 Task: Apply the border width 1pt in the file "Party Invitation".
Action: Mouse moved to (193, 83)
Screenshot: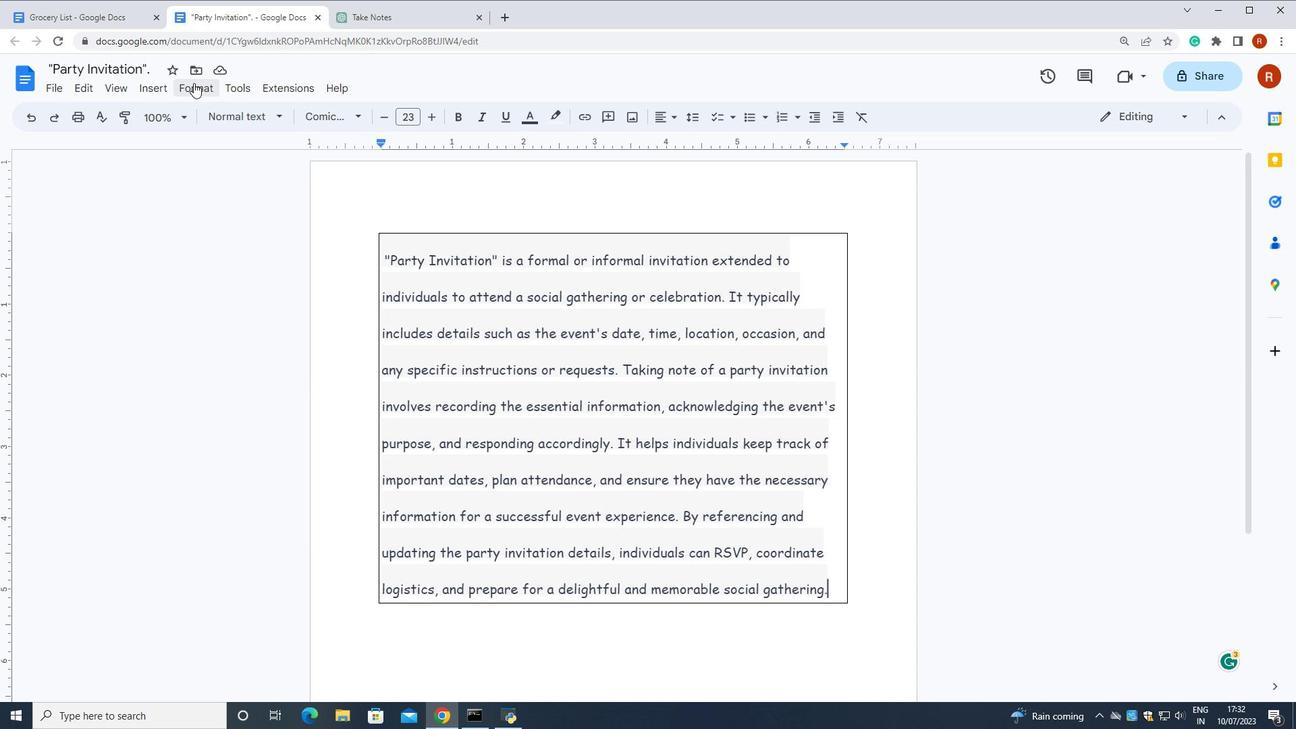 
Action: Mouse pressed left at (193, 83)
Screenshot: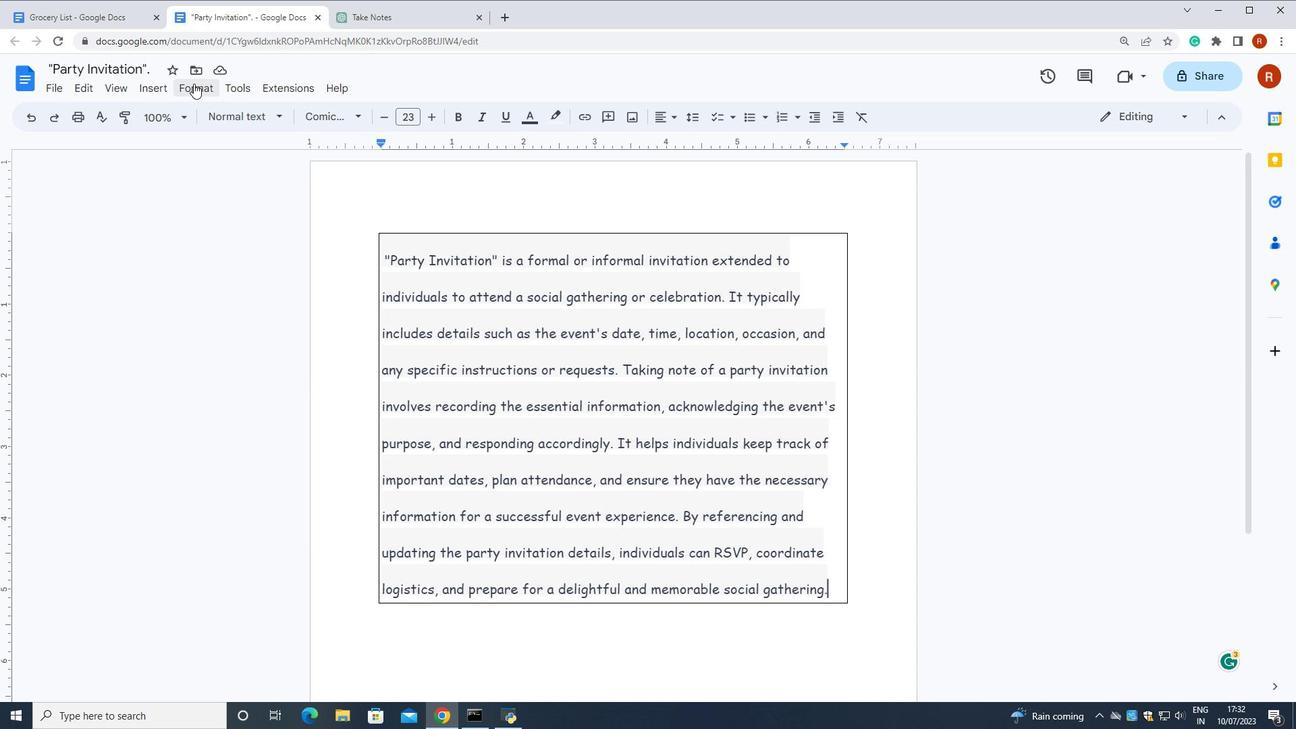 
Action: Mouse moved to (438, 136)
Screenshot: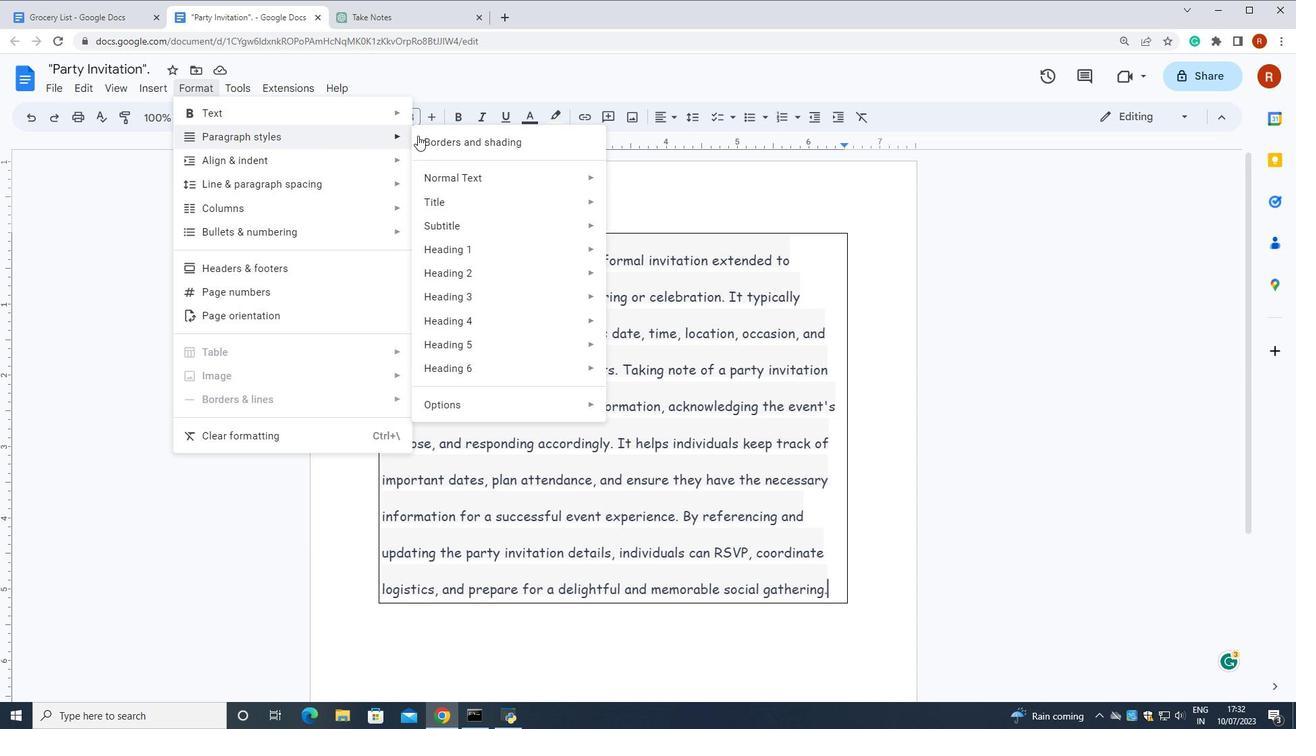 
Action: Mouse pressed left at (438, 136)
Screenshot: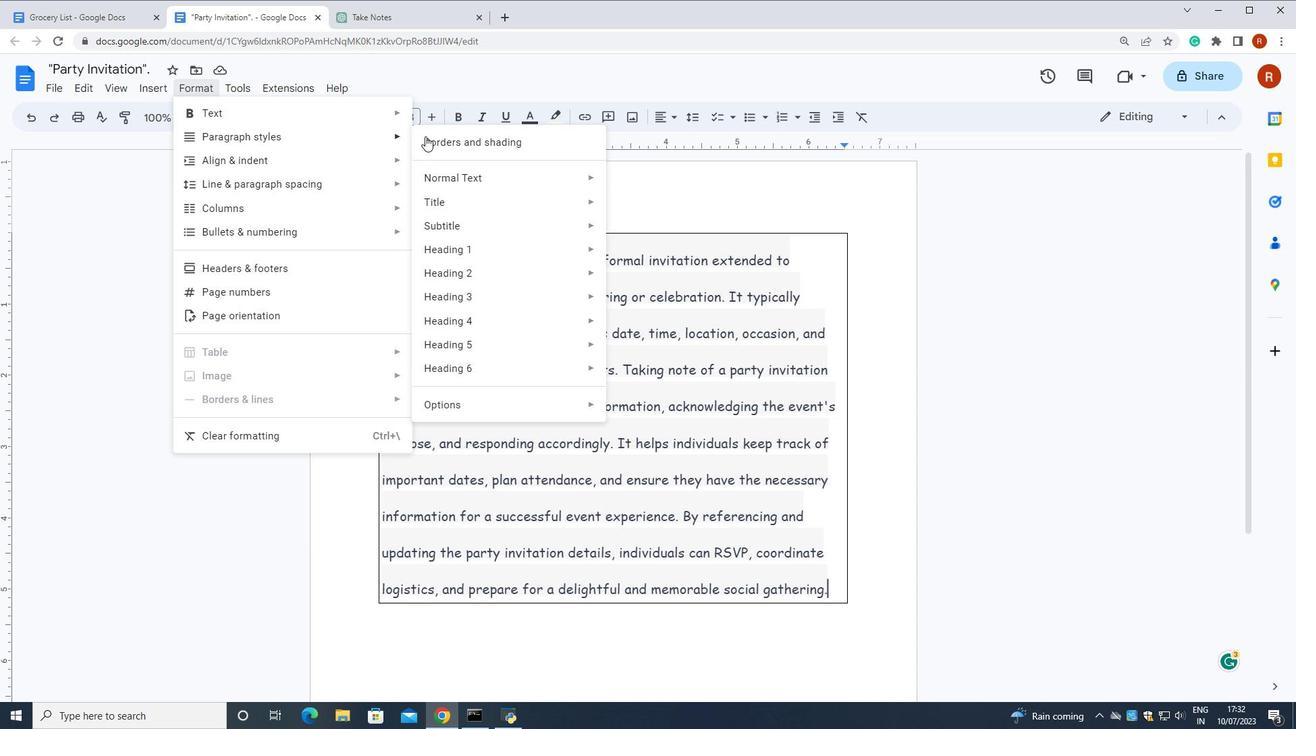 
Action: Mouse moved to (732, 311)
Screenshot: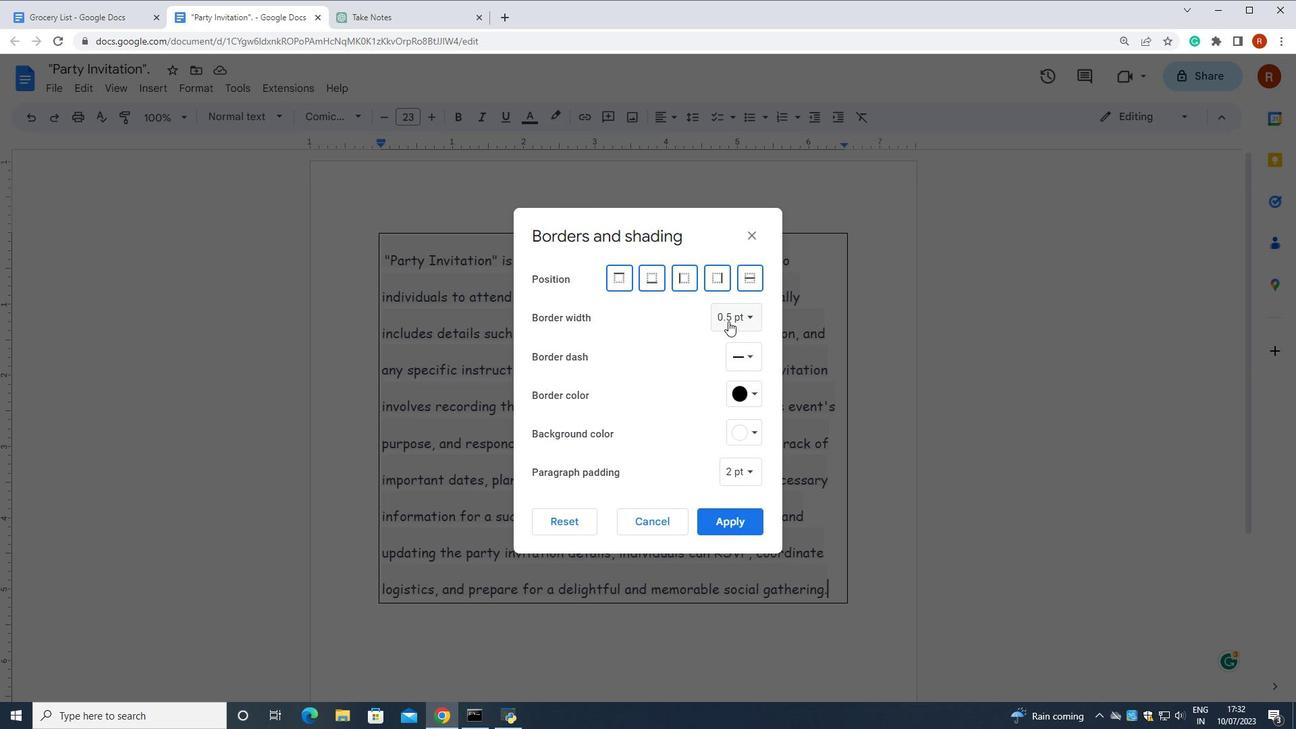 
Action: Mouse pressed left at (732, 311)
Screenshot: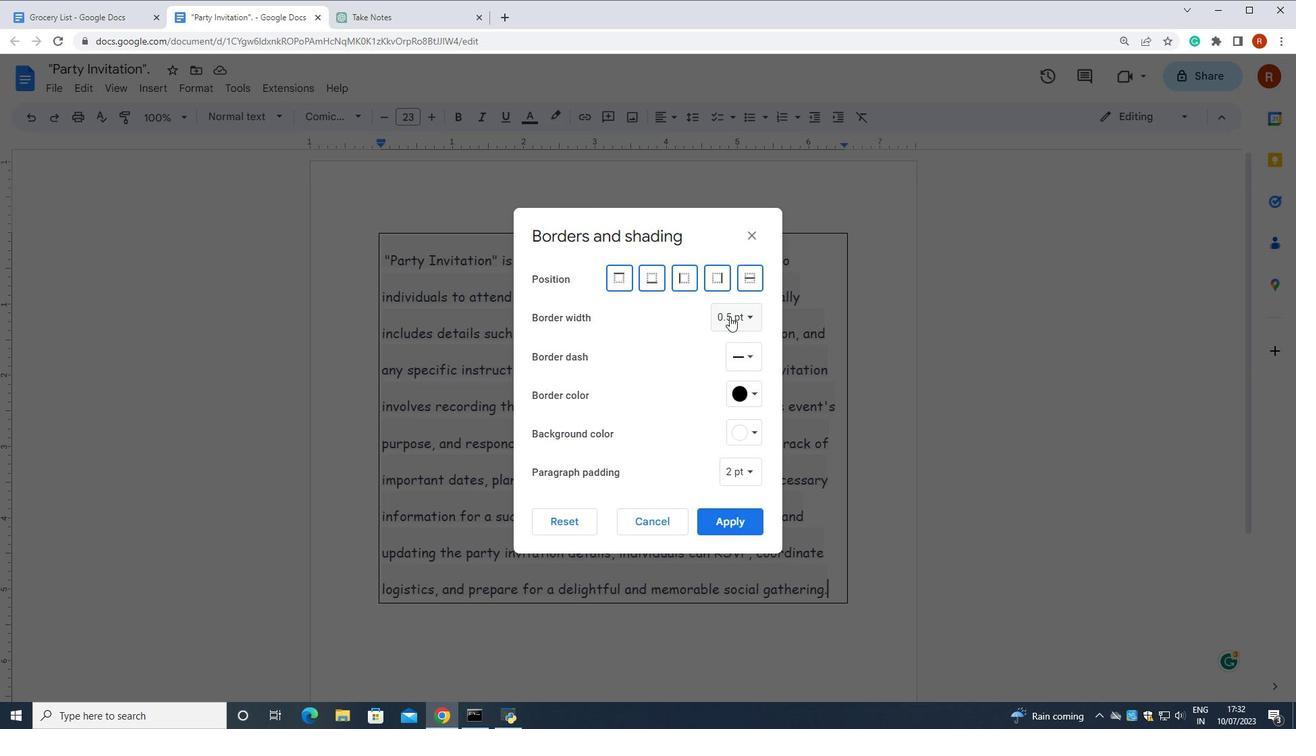
Action: Mouse moved to (754, 413)
Screenshot: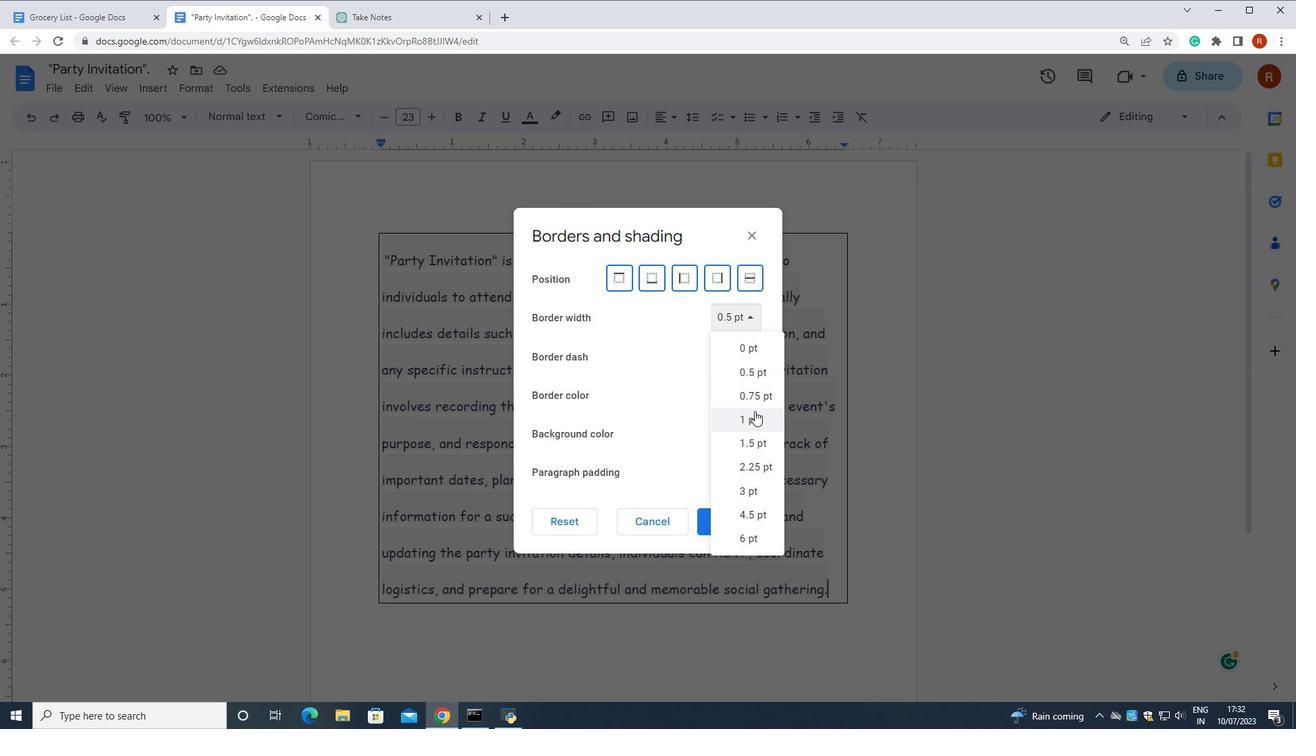 
Action: Mouse pressed left at (754, 413)
Screenshot: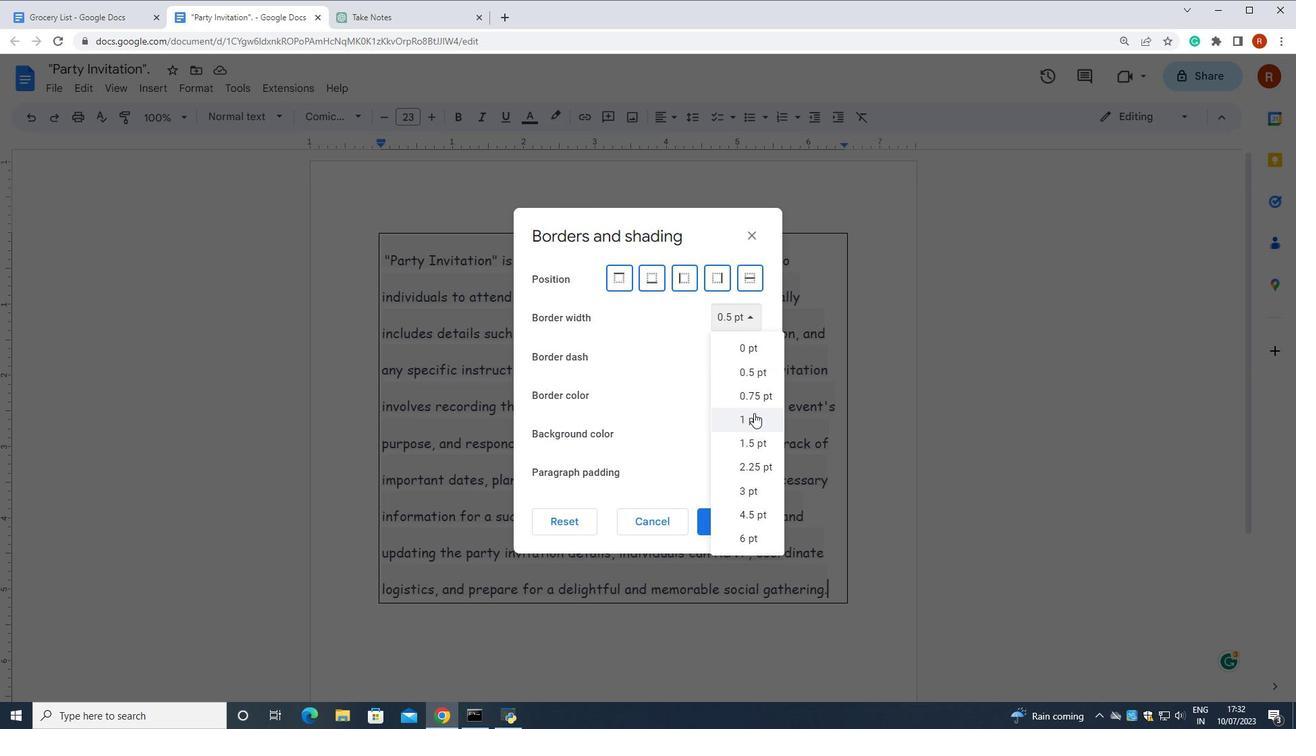 
Action: Mouse moved to (736, 521)
Screenshot: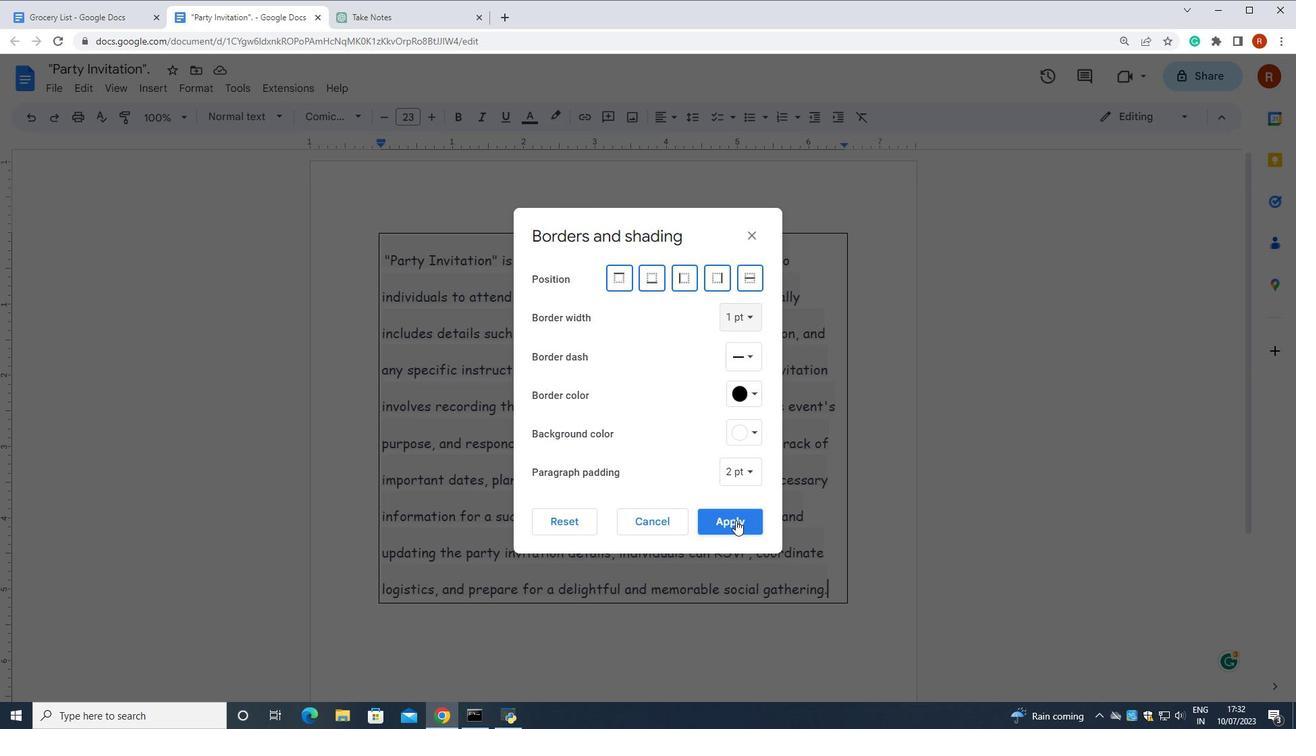 
Action: Mouse pressed left at (736, 521)
Screenshot: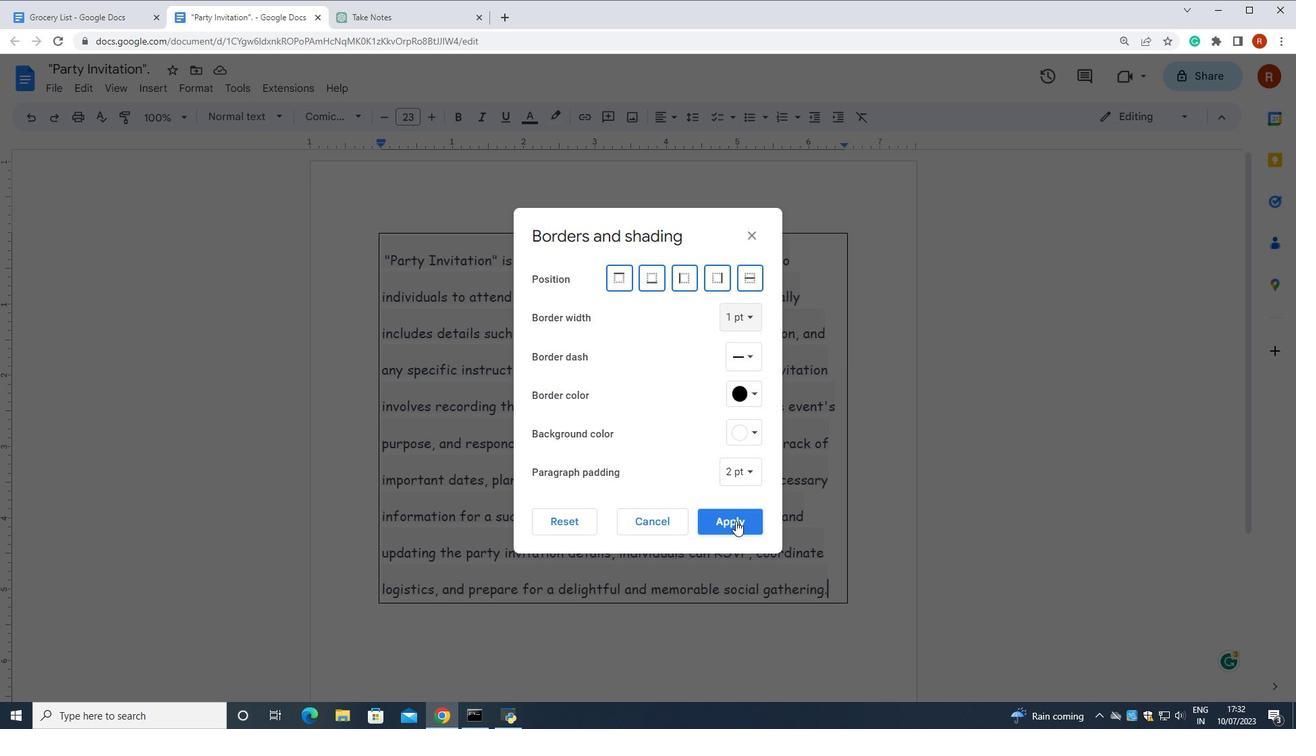 
Action: Mouse moved to (712, 526)
Screenshot: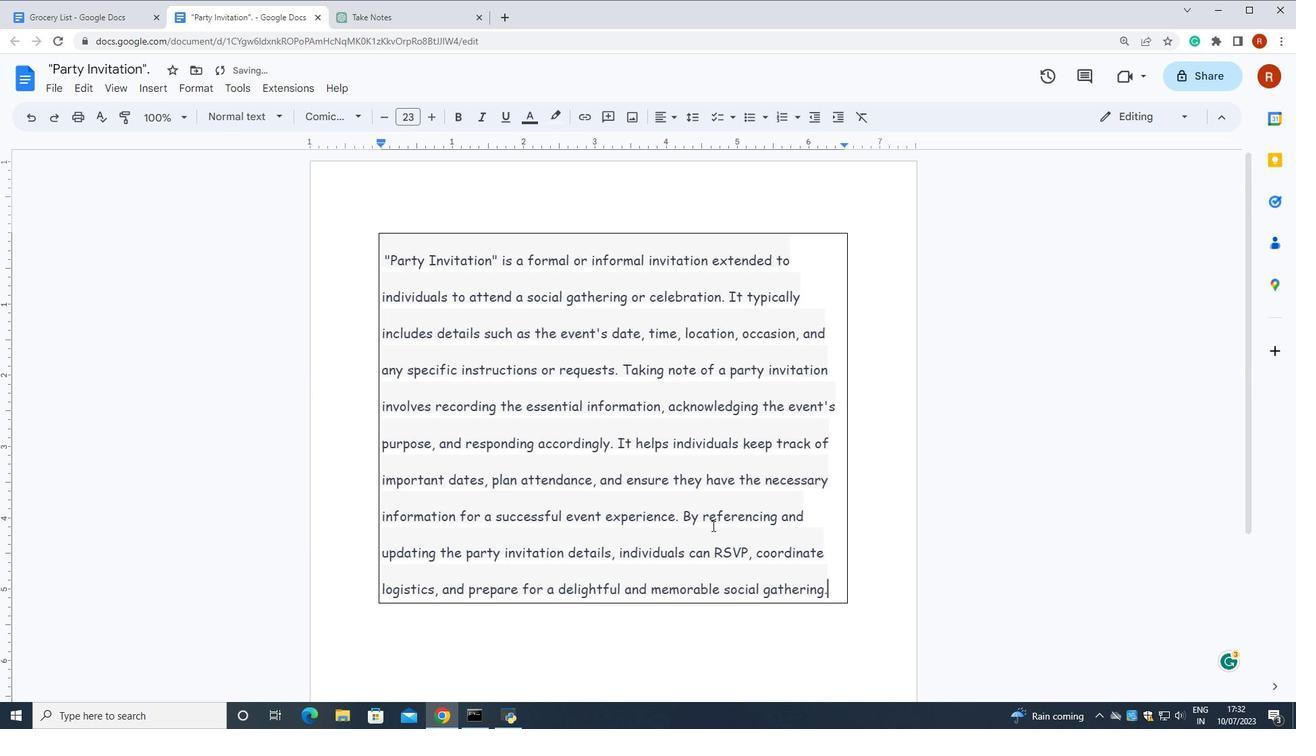 
